 Task: Skip job title.
Action: Mouse moved to (432, 456)
Screenshot: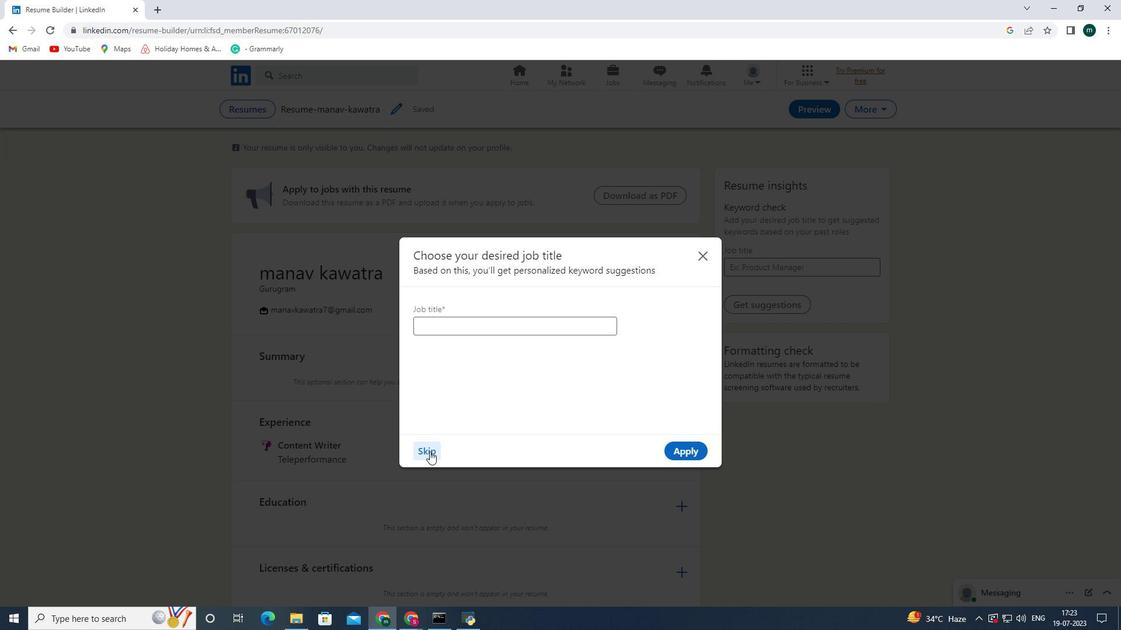 
Action: Mouse pressed left at (432, 456)
Screenshot: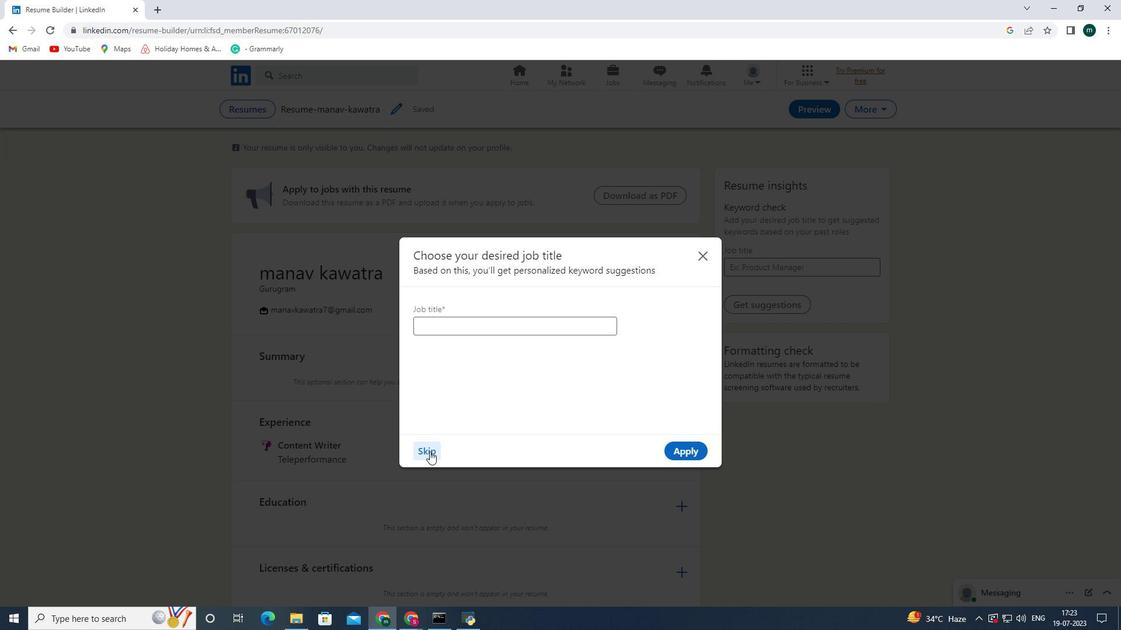 
Action: Mouse moved to (429, 452)
Screenshot: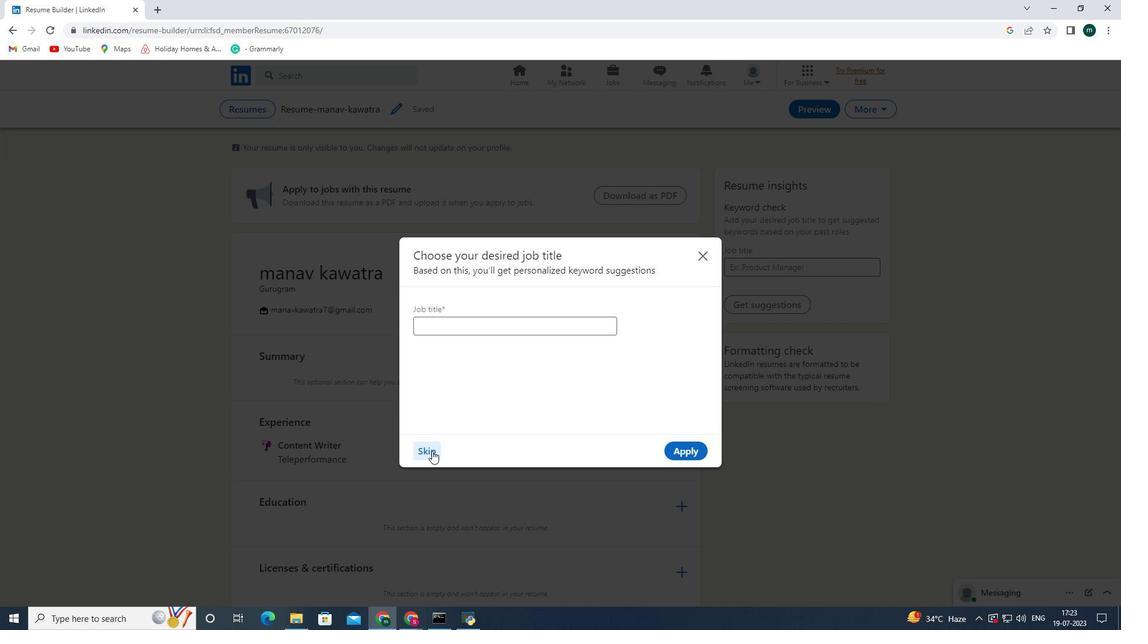 
Action: Mouse pressed left at (429, 452)
Screenshot: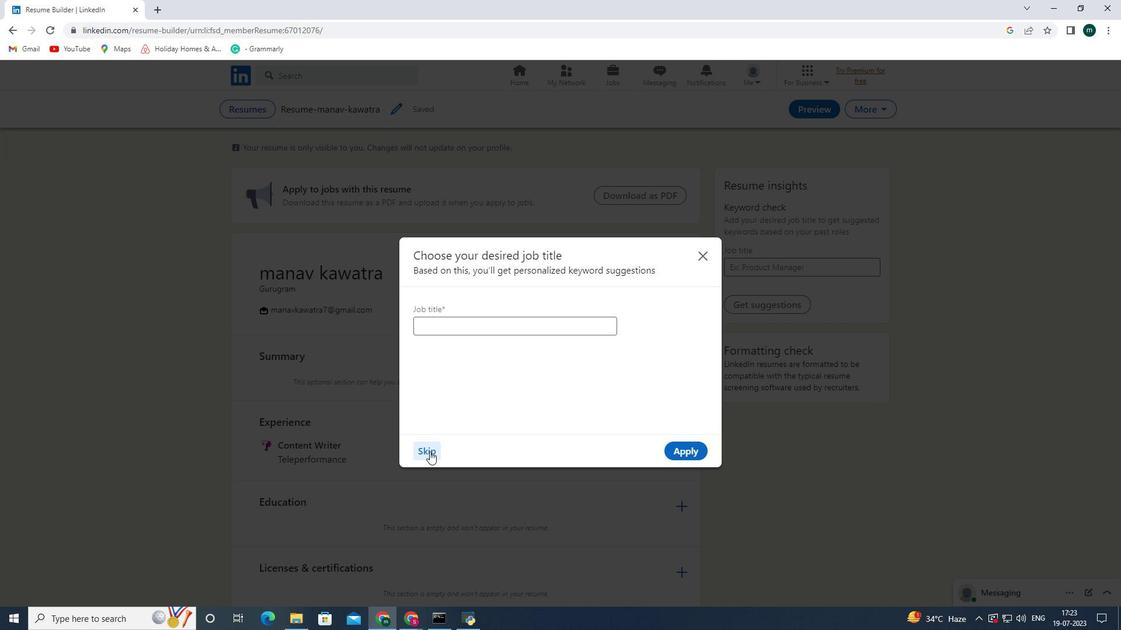 
Action: Mouse moved to (301, 491)
Screenshot: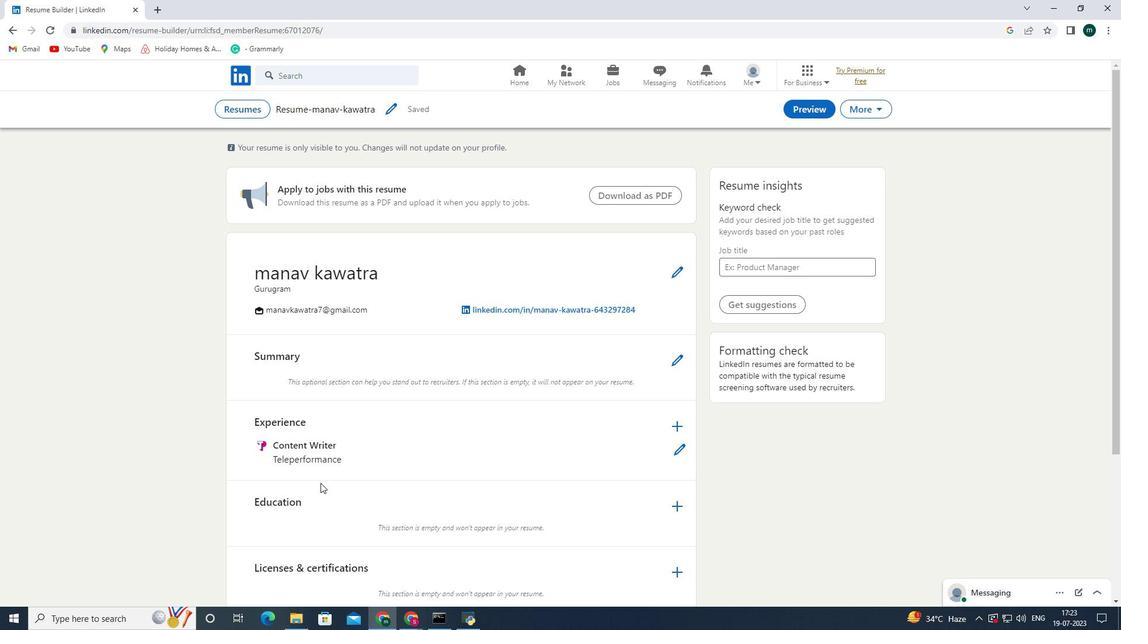 
